 Task: Filter the leads by  recently viewed(pinned list)
Action: Mouse moved to (146, 147)
Screenshot: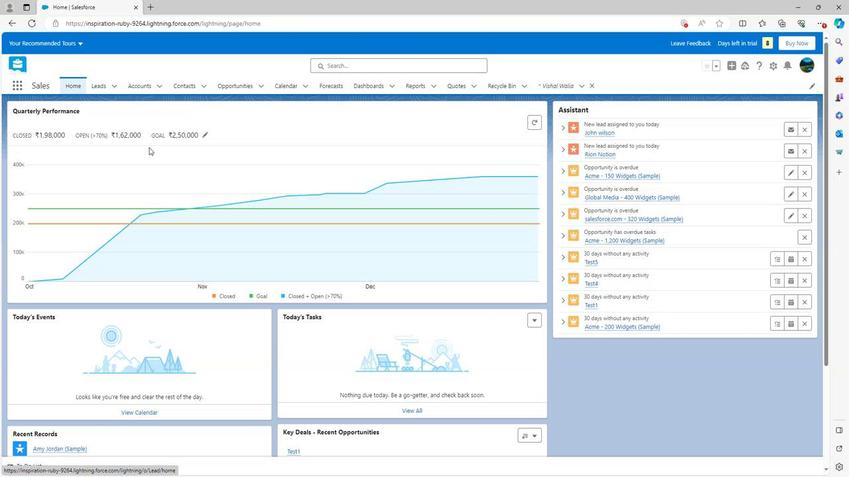 
Action: Mouse scrolled (146, 147) with delta (0, 0)
Screenshot: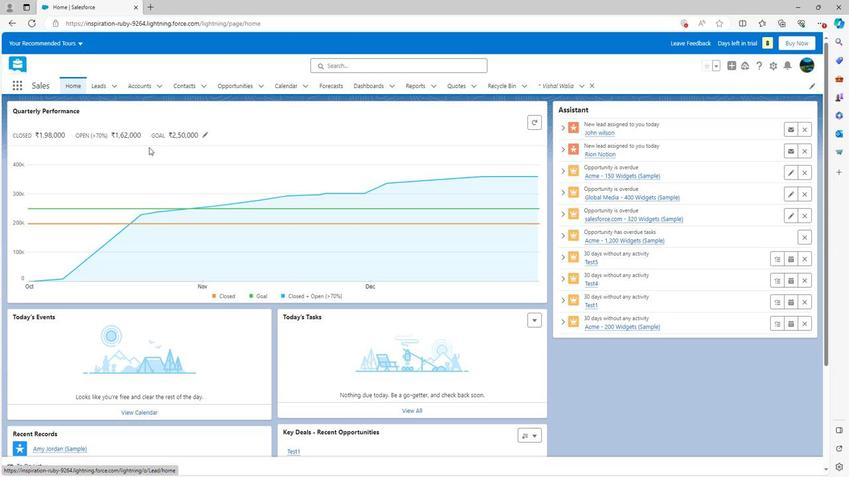 
Action: Mouse scrolled (146, 147) with delta (0, 0)
Screenshot: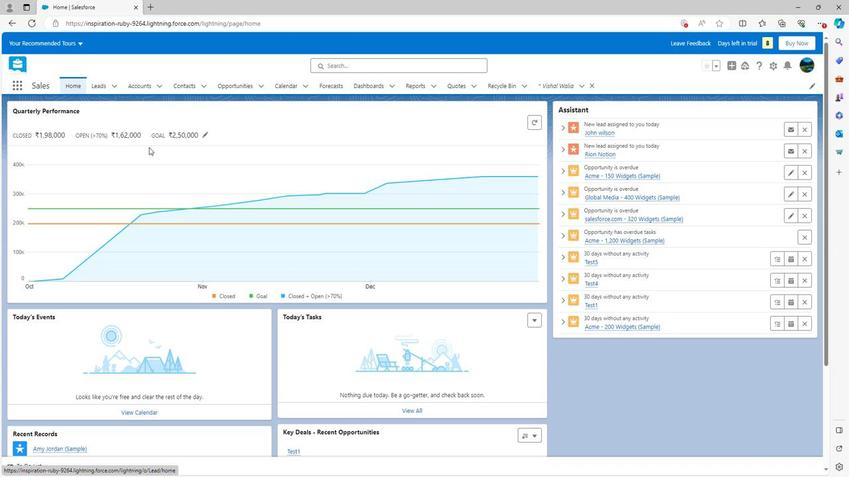 
Action: Mouse scrolled (146, 147) with delta (0, 0)
Screenshot: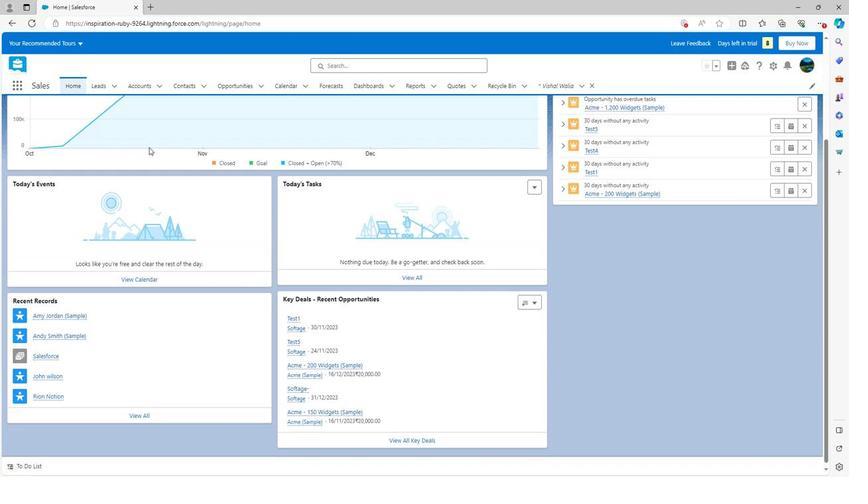 
Action: Mouse moved to (145, 147)
Screenshot: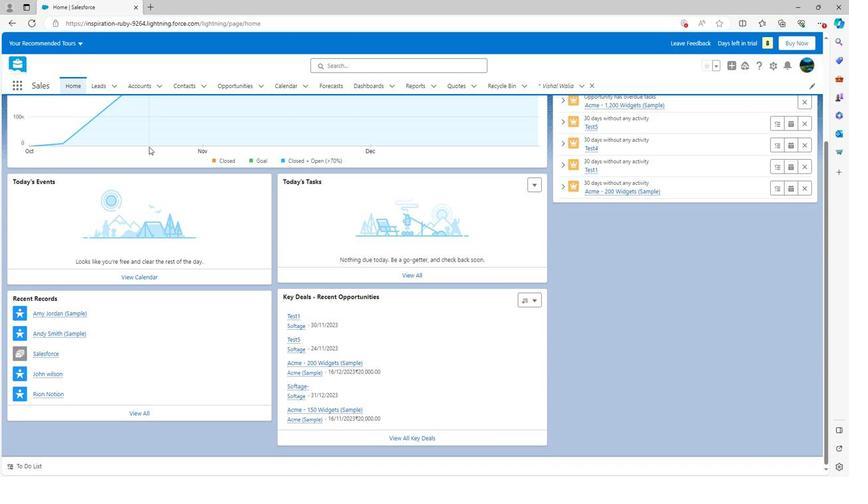 
Action: Mouse scrolled (145, 147) with delta (0, 0)
Screenshot: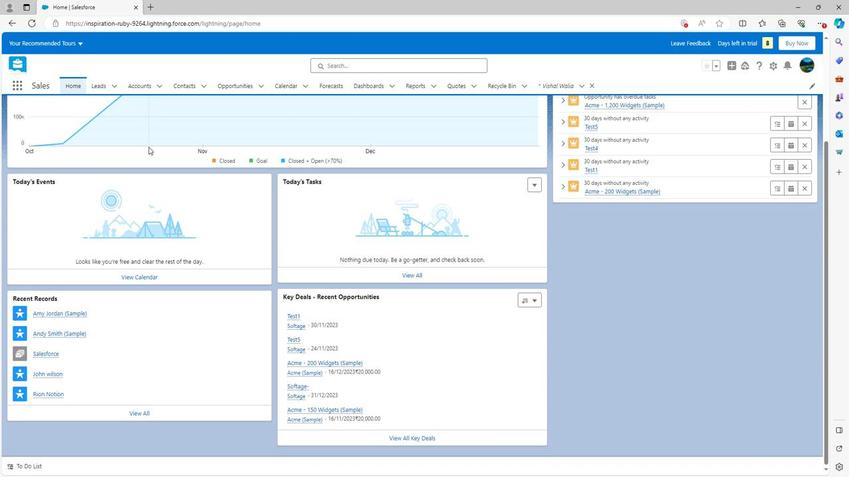 
Action: Mouse scrolled (145, 147) with delta (0, 0)
Screenshot: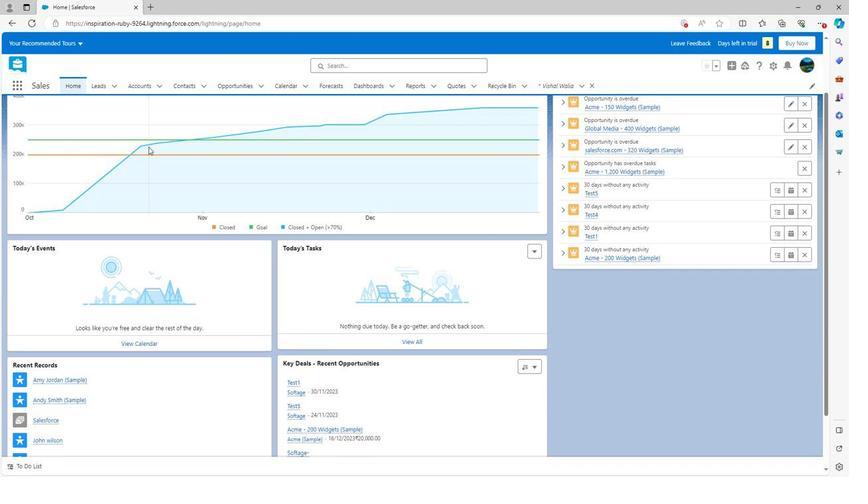 
Action: Mouse moved to (145, 146)
Screenshot: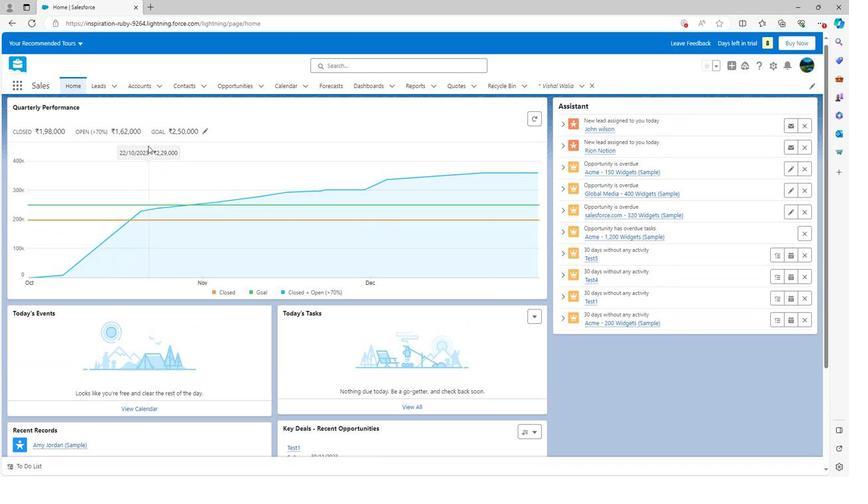 
Action: Mouse scrolled (145, 147) with delta (0, 0)
Screenshot: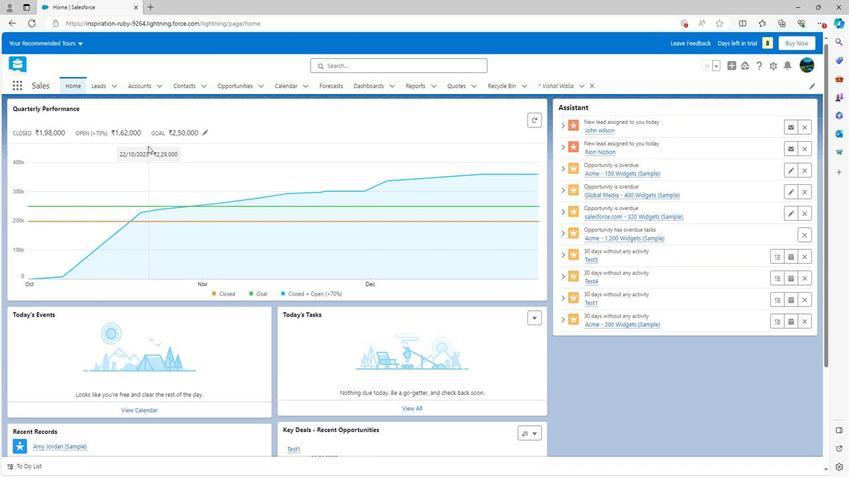 
Action: Mouse scrolled (145, 147) with delta (0, 0)
Screenshot: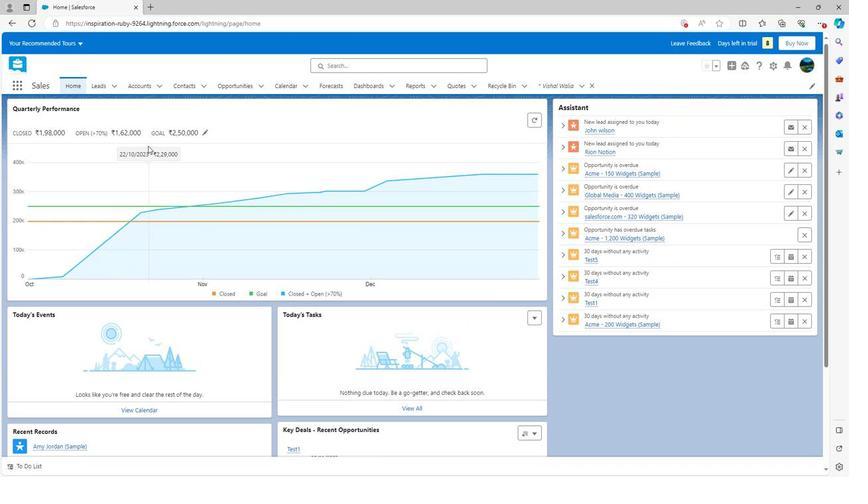
Action: Mouse moved to (95, 84)
Screenshot: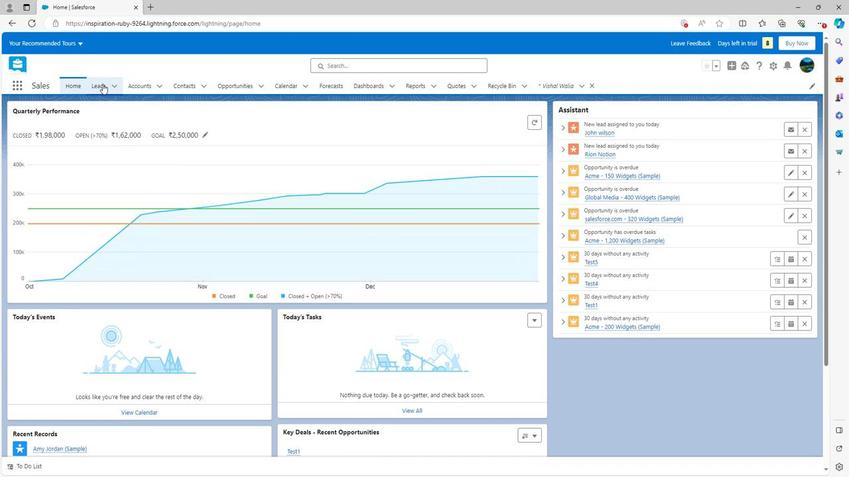 
Action: Mouse pressed left at (95, 84)
Screenshot: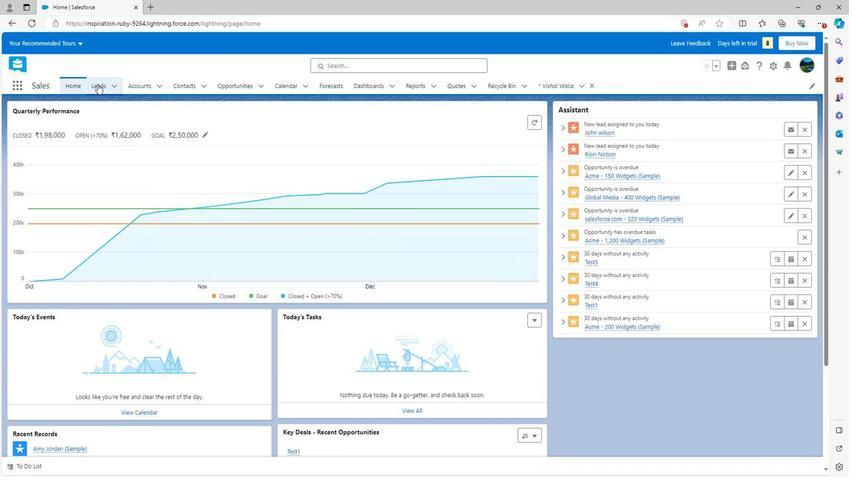 
Action: Mouse moved to (110, 83)
Screenshot: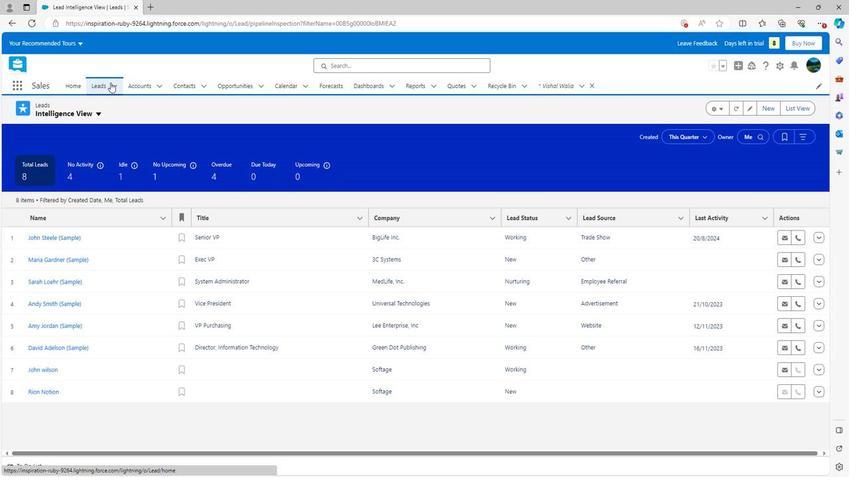 
Action: Mouse pressed left at (110, 83)
Screenshot: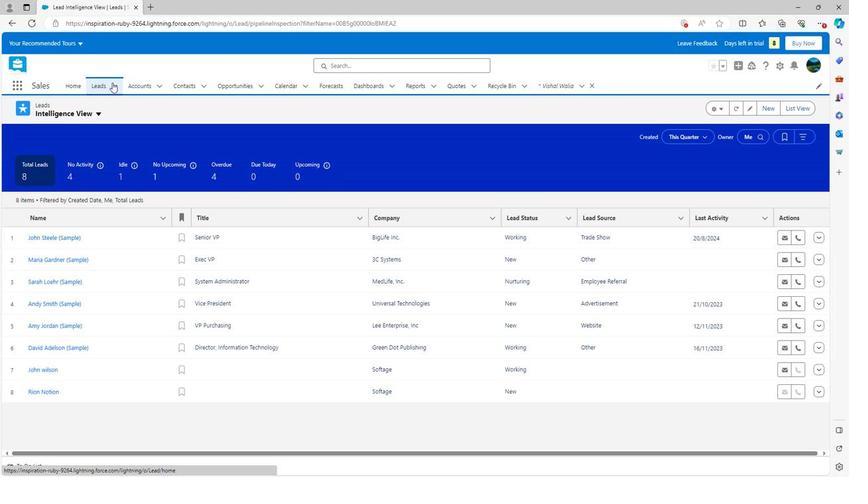 
Action: Mouse moved to (96, 236)
Screenshot: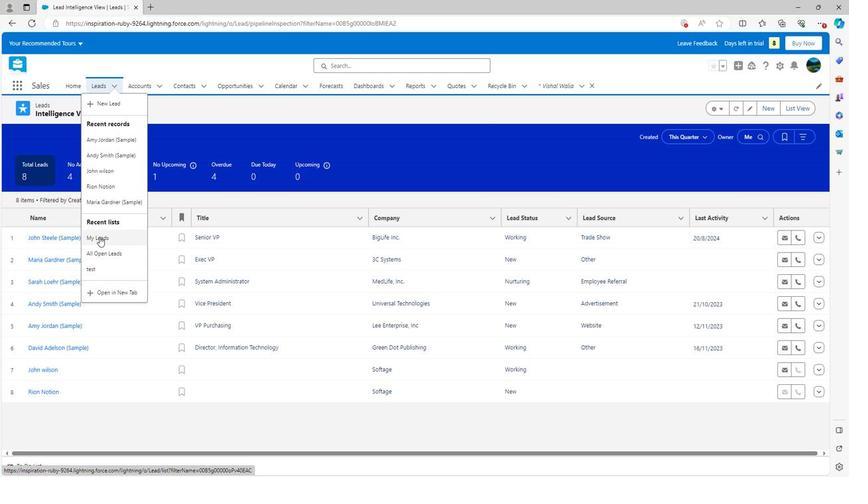
Action: Mouse pressed left at (96, 236)
Screenshot: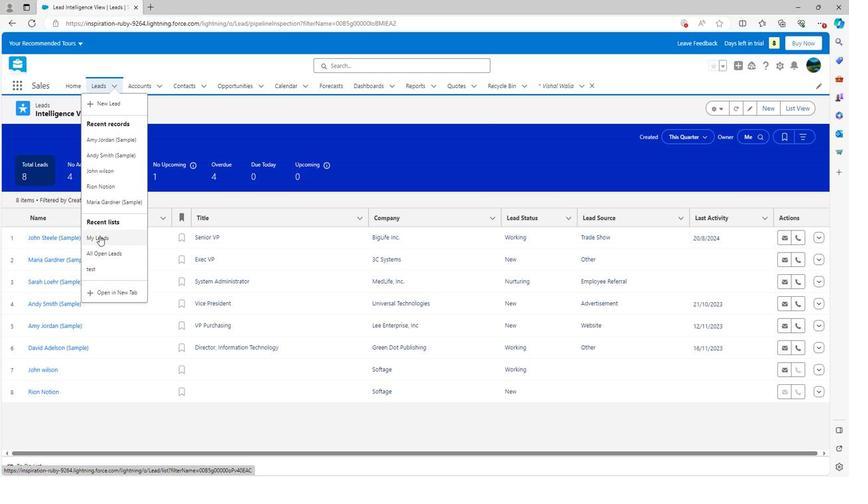 
Action: Mouse moved to (72, 114)
Screenshot: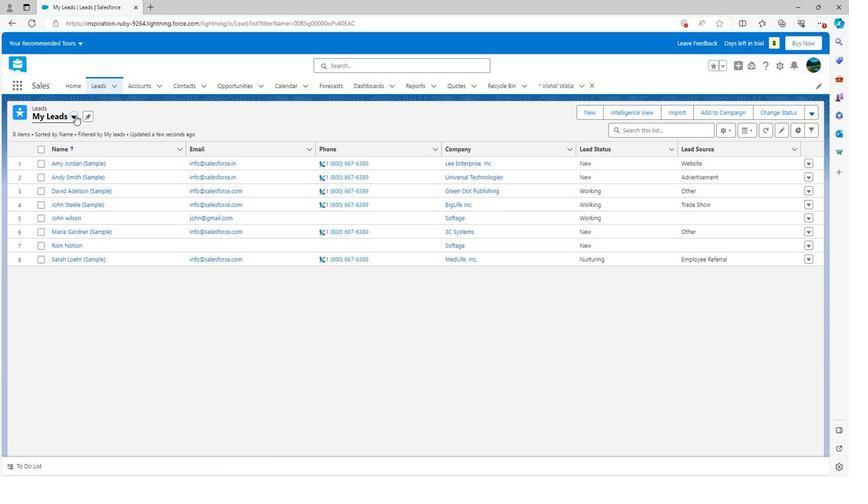 
Action: Mouse pressed left at (72, 114)
Screenshot: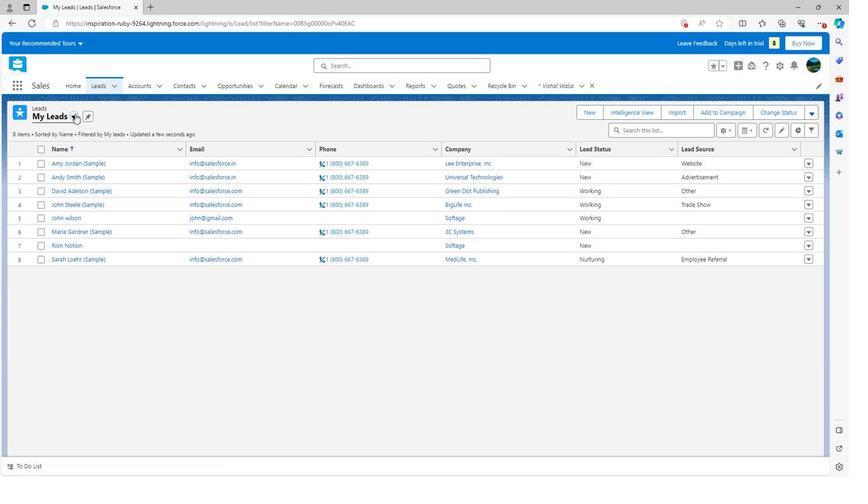 
Action: Mouse moved to (85, 179)
Screenshot: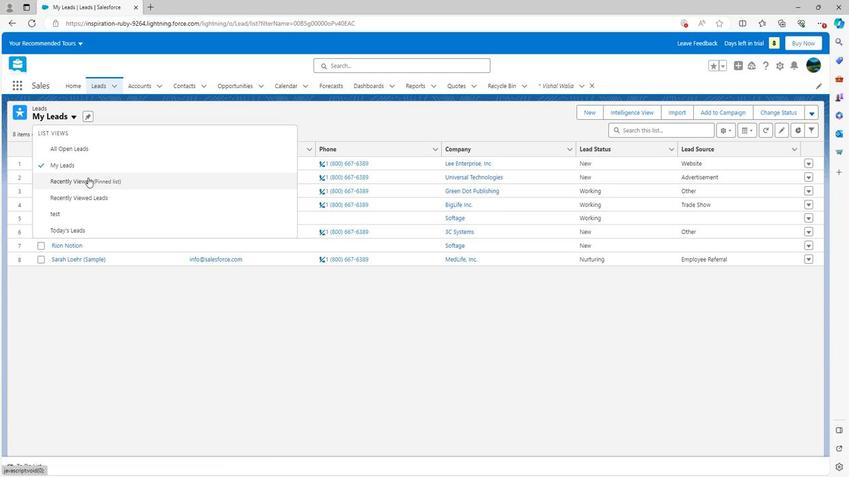 
Action: Mouse pressed left at (85, 179)
Screenshot: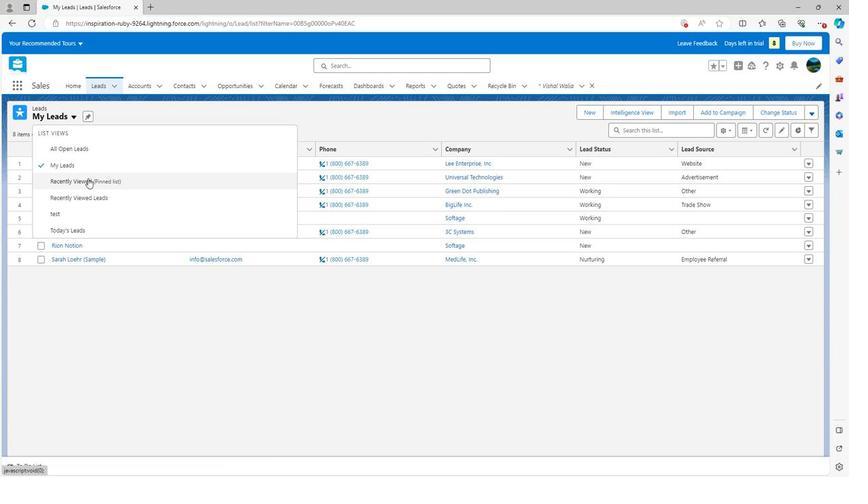 
Action: Mouse moved to (530, 166)
Screenshot: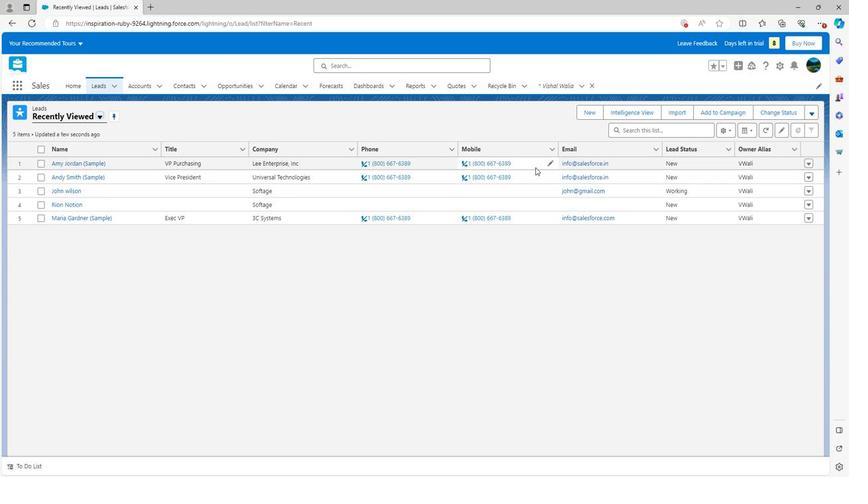 
